 Task: Calculate the travel time from Orlando, Florida, to Miami, Florida.
Action: Mouse moved to (219, 55)
Screenshot: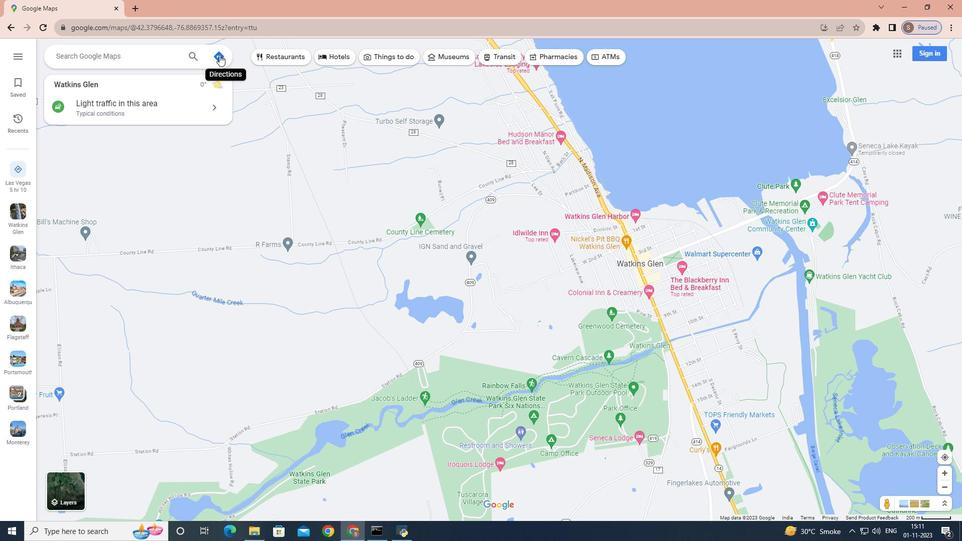
Action: Mouse pressed left at (219, 55)
Screenshot: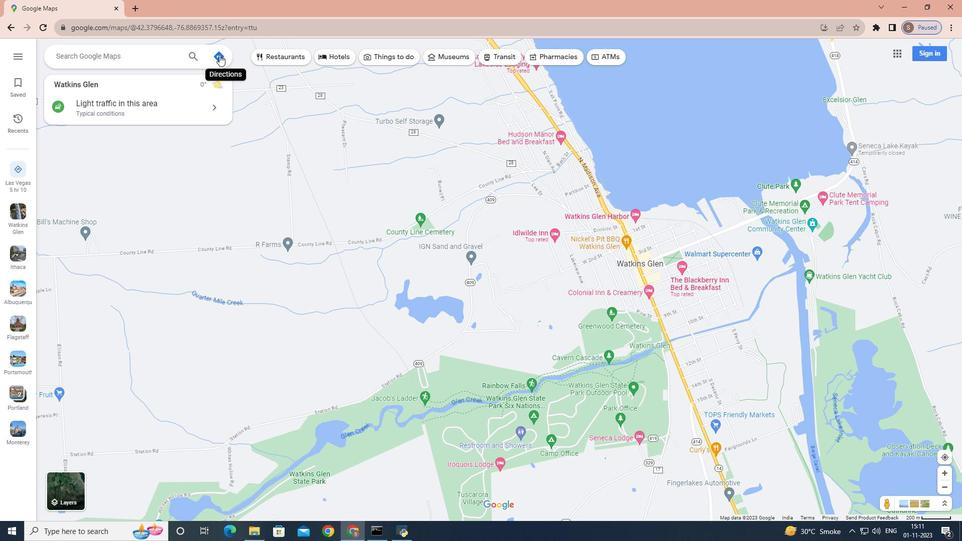 
Action: Mouse moved to (169, 79)
Screenshot: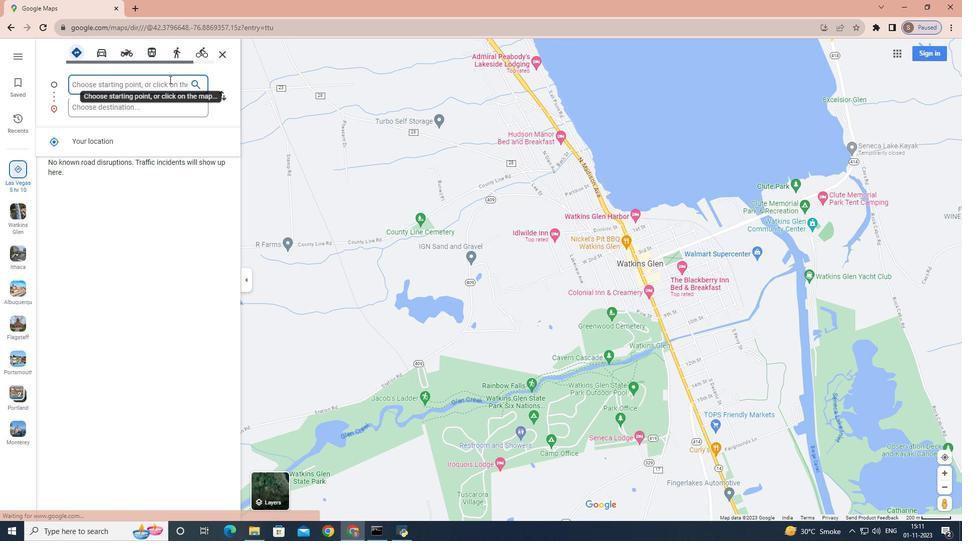 
Action: Key pressed <Key.shift>Orlando,<Key.space><Key.shift>Florida.<Key.backspace>,<Key.space>
Screenshot: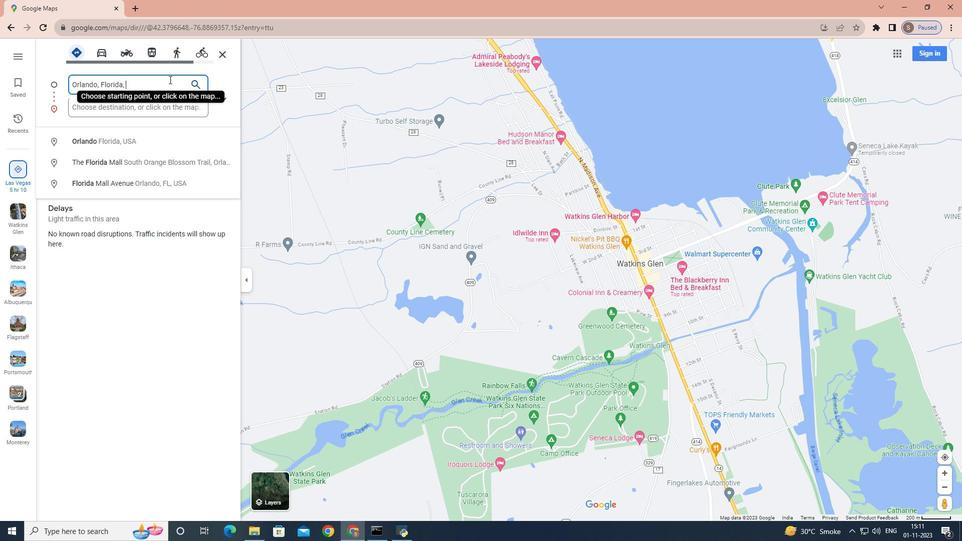 
Action: Mouse moved to (134, 107)
Screenshot: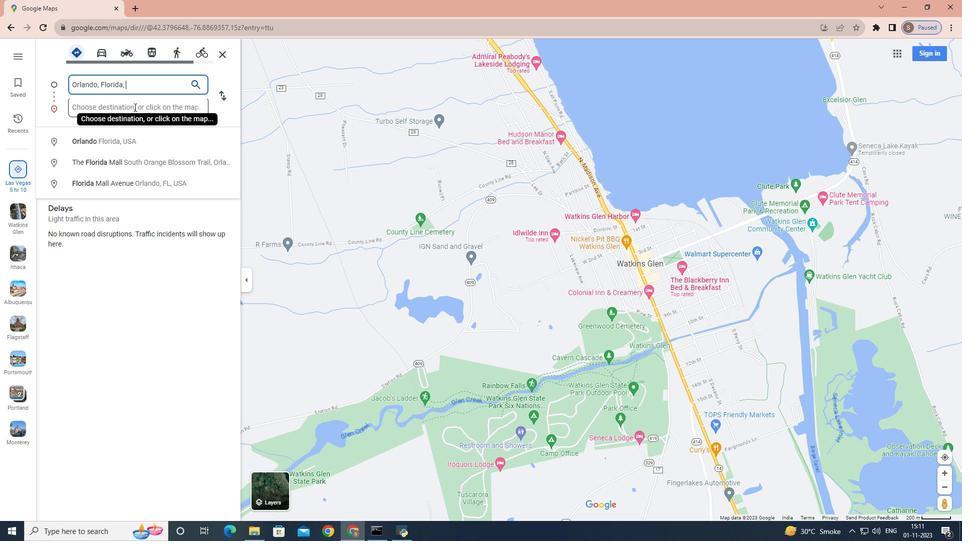 
Action: Mouse pressed left at (134, 107)
Screenshot: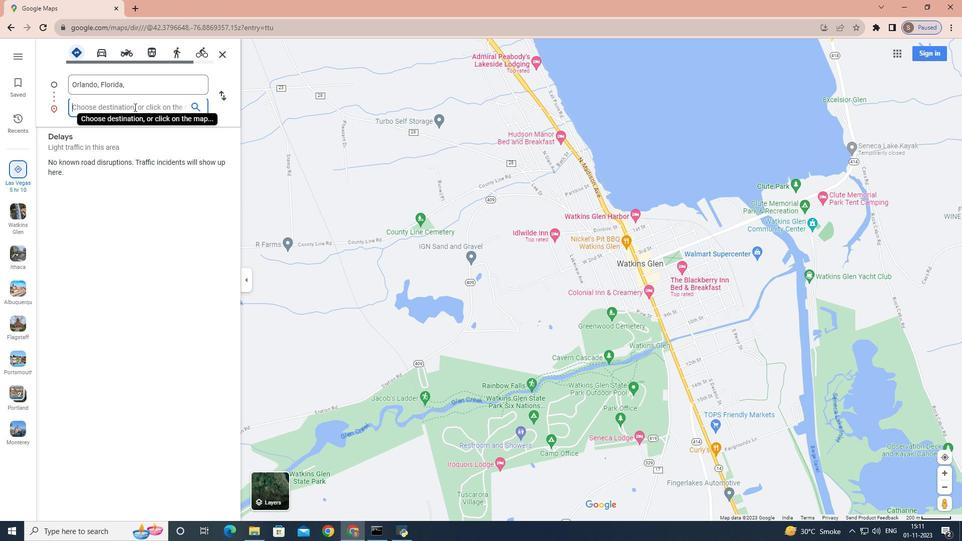 
Action: Key pressed <Key.shift>Miami<Key.space><Key.shift>Florida<Key.enter>
Screenshot: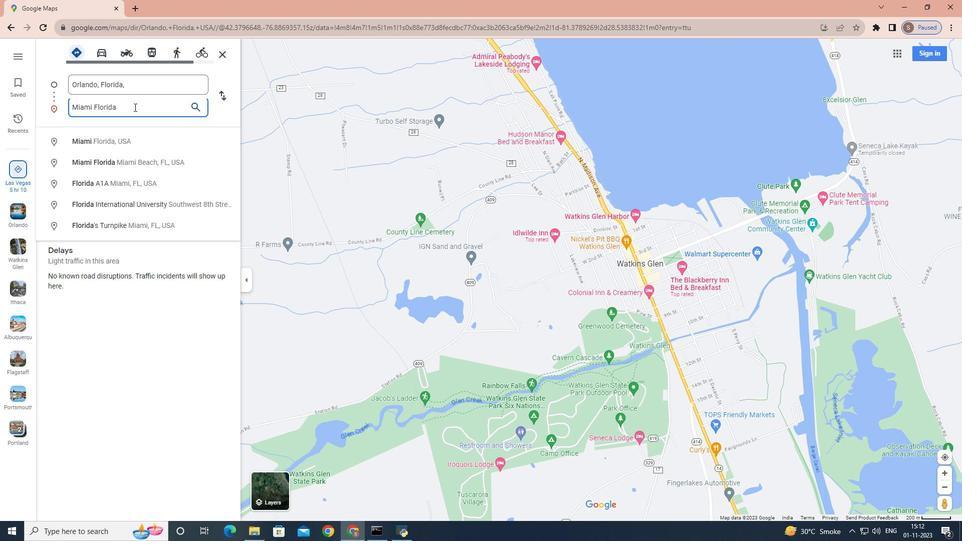 
Action: Mouse moved to (148, 152)
Screenshot: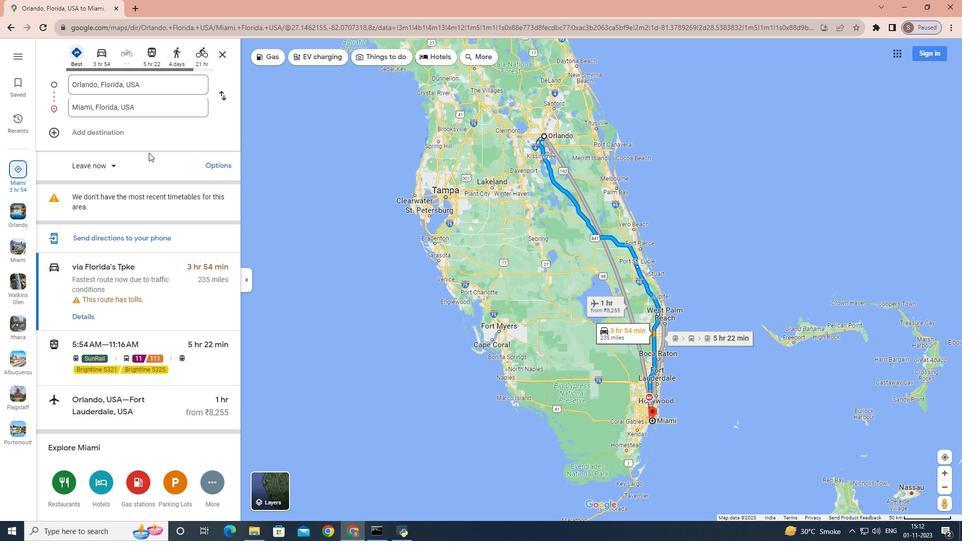 
